 Task: Change the force profile of the Dirac video decoder using libschroedinger to "automatic".
Action: Mouse moved to (124, 20)
Screenshot: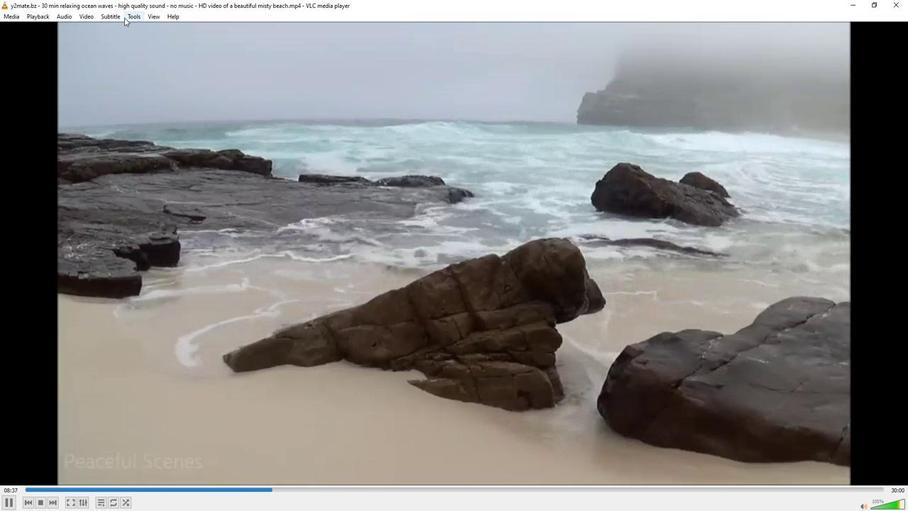 
Action: Mouse pressed left at (124, 20)
Screenshot: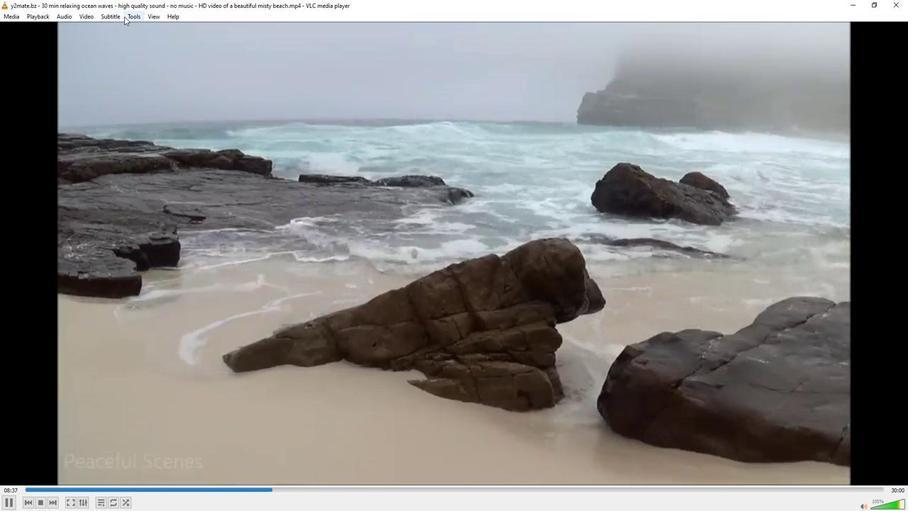 
Action: Mouse moved to (137, 131)
Screenshot: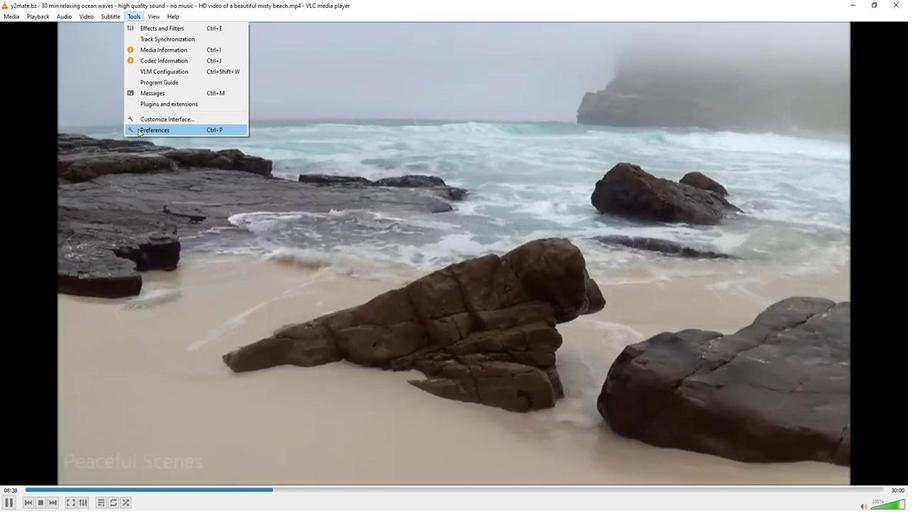 
Action: Mouse pressed left at (137, 131)
Screenshot: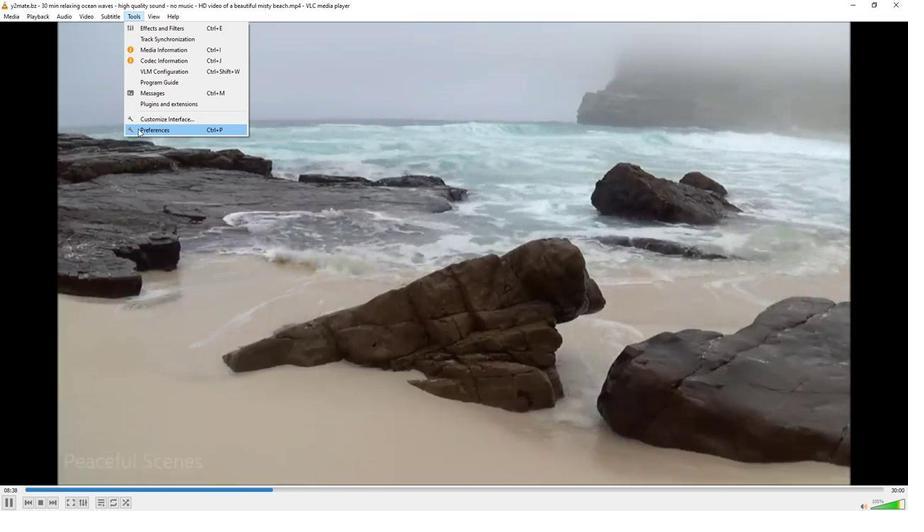 
Action: Mouse moved to (104, 396)
Screenshot: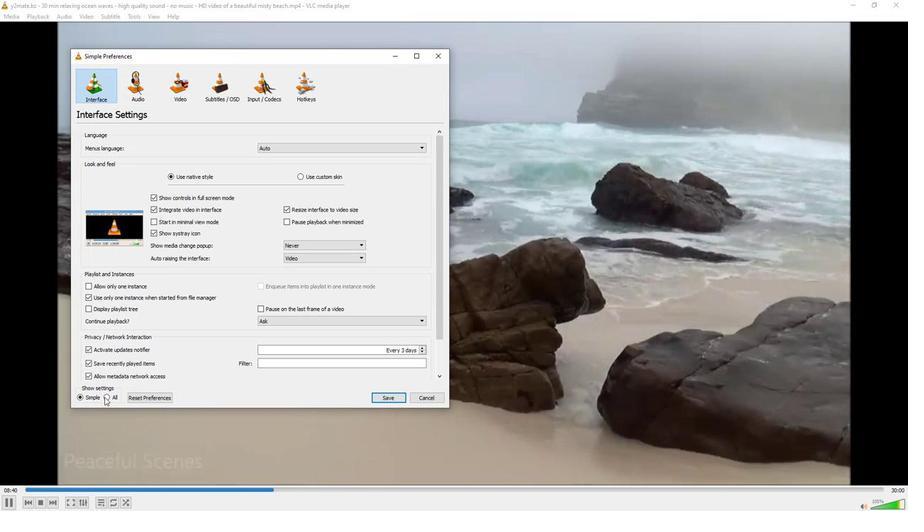 
Action: Mouse pressed left at (104, 396)
Screenshot: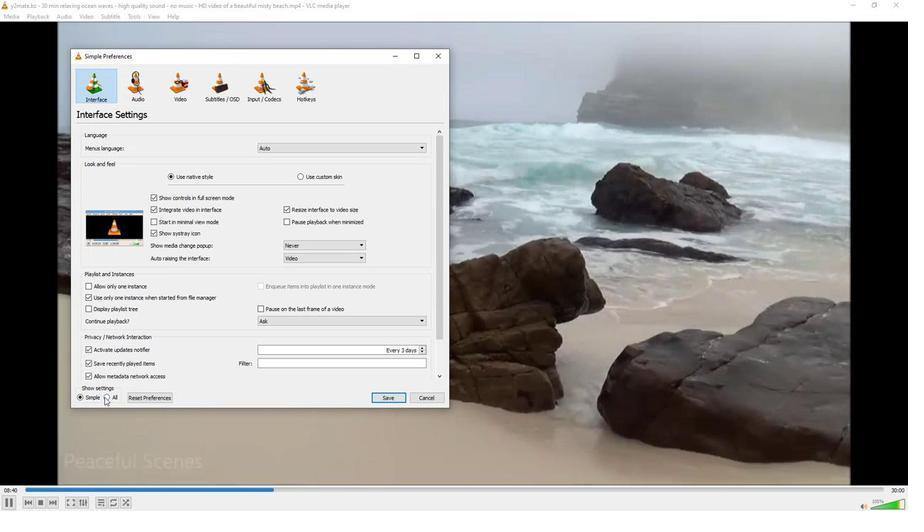 
Action: Mouse moved to (91, 303)
Screenshot: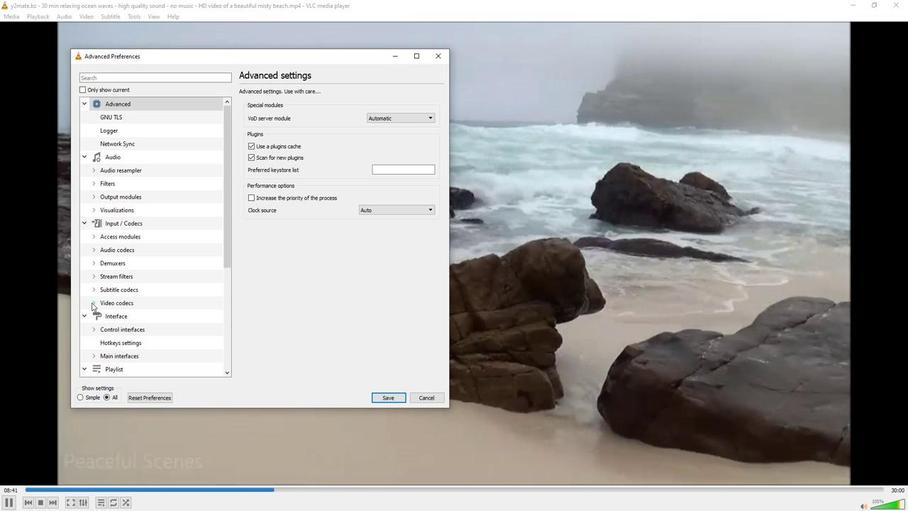 
Action: Mouse pressed left at (91, 303)
Screenshot: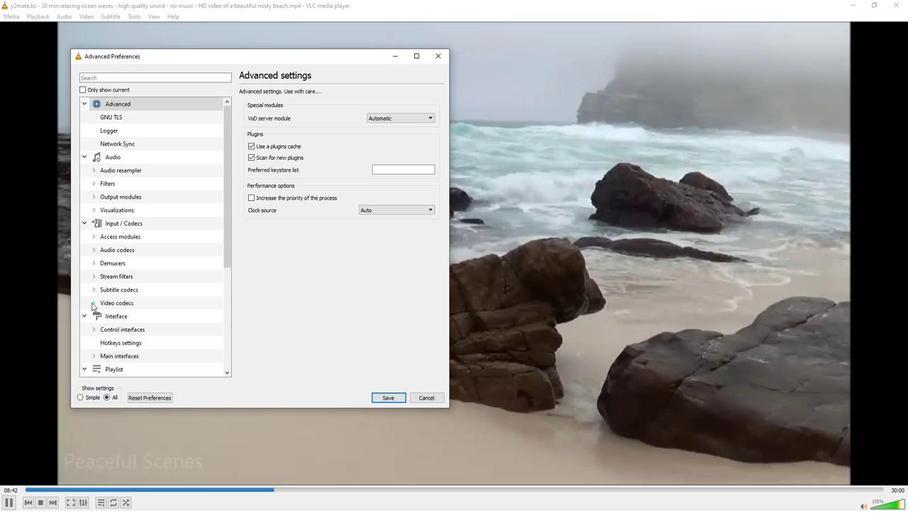 
Action: Mouse moved to (128, 365)
Screenshot: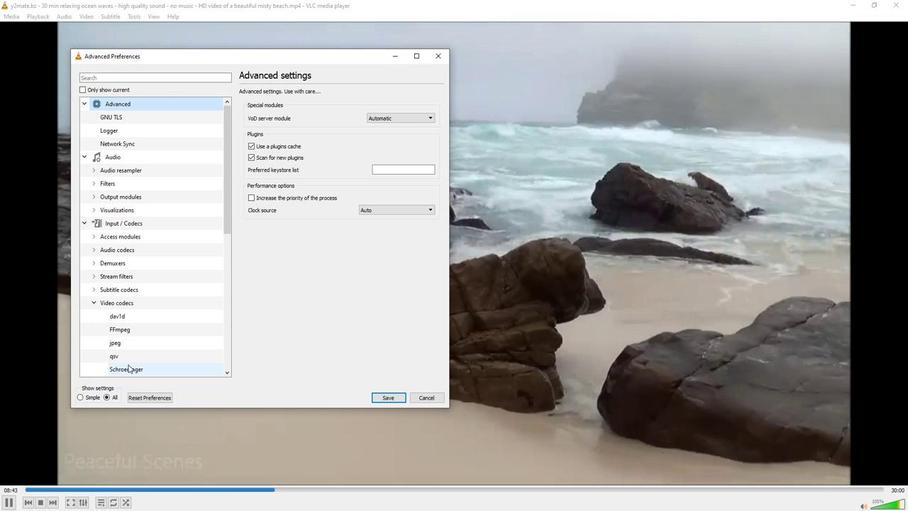 
Action: Mouse pressed left at (128, 365)
Screenshot: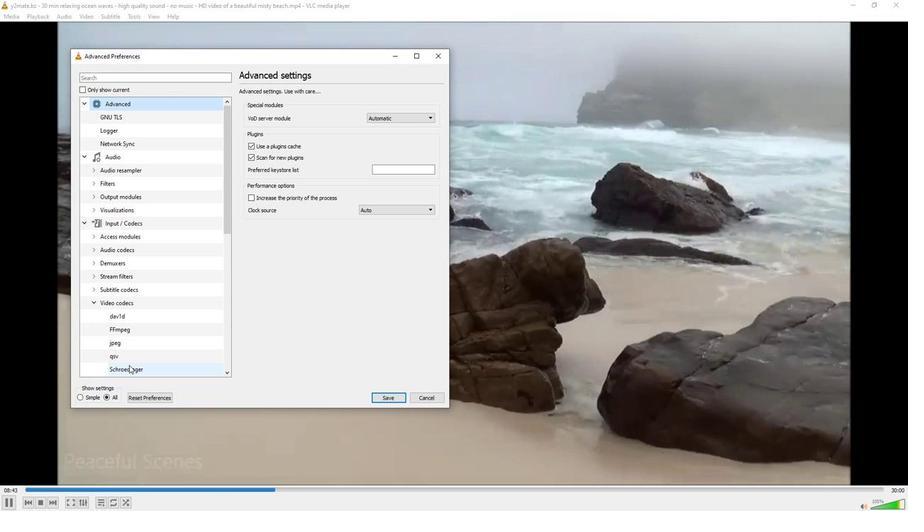 
Action: Mouse moved to (441, 272)
Screenshot: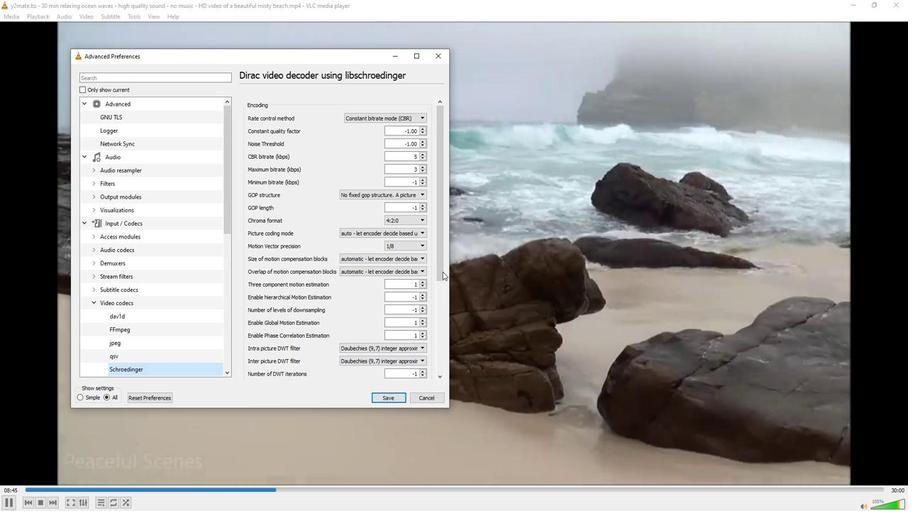 
Action: Mouse pressed left at (441, 272)
Screenshot: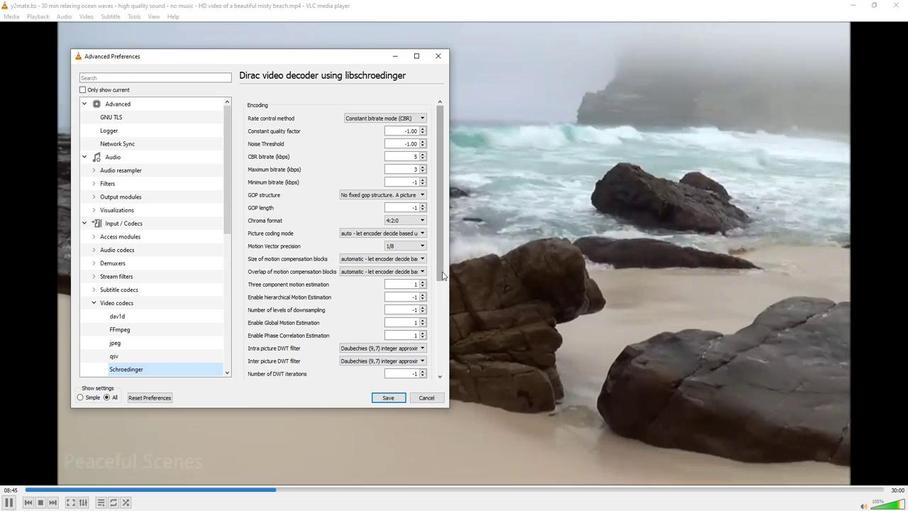 
Action: Mouse moved to (398, 365)
Screenshot: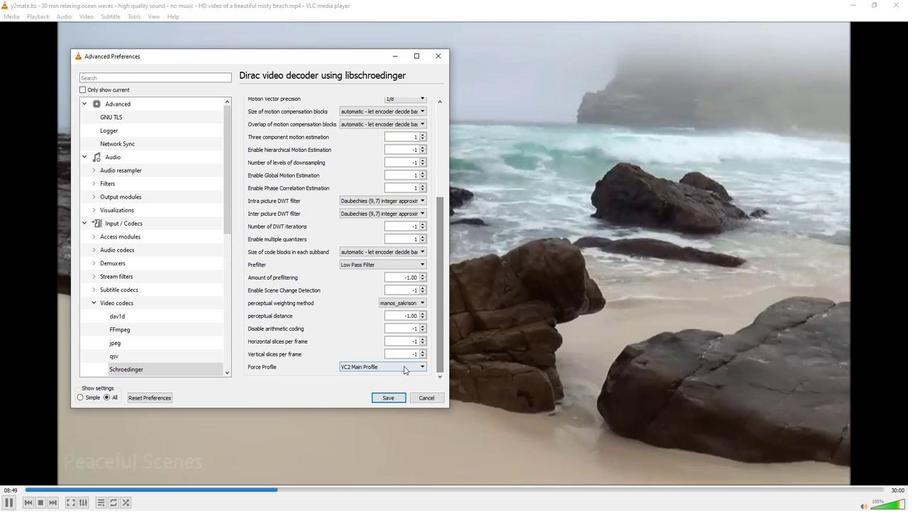 
Action: Mouse pressed left at (398, 365)
Screenshot: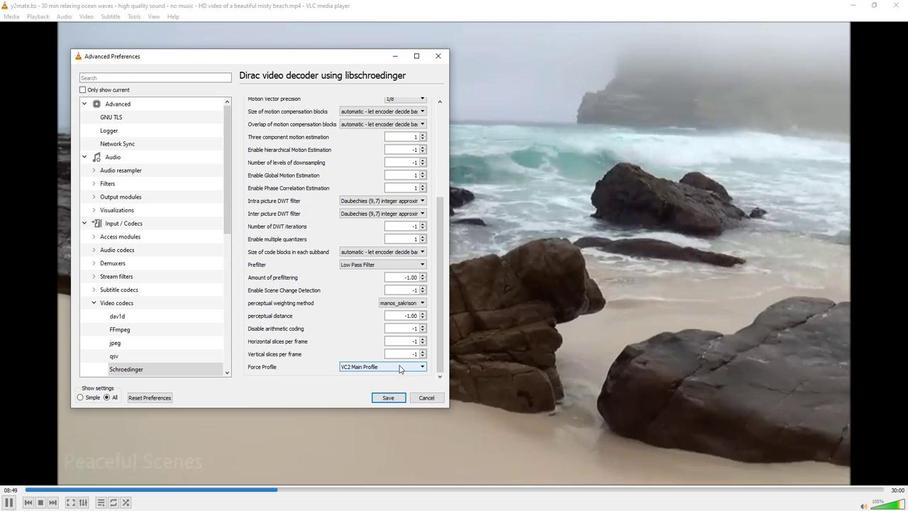 
Action: Mouse moved to (381, 375)
Screenshot: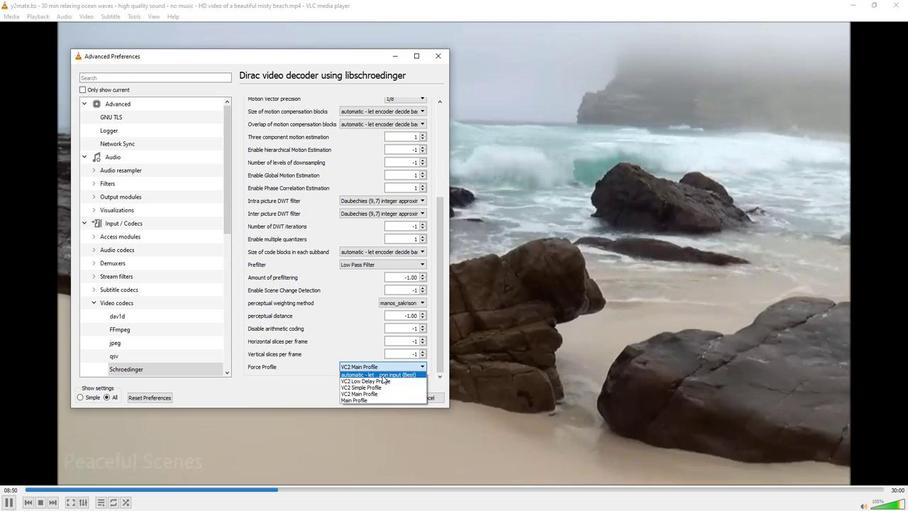 
Action: Mouse pressed left at (381, 375)
Screenshot: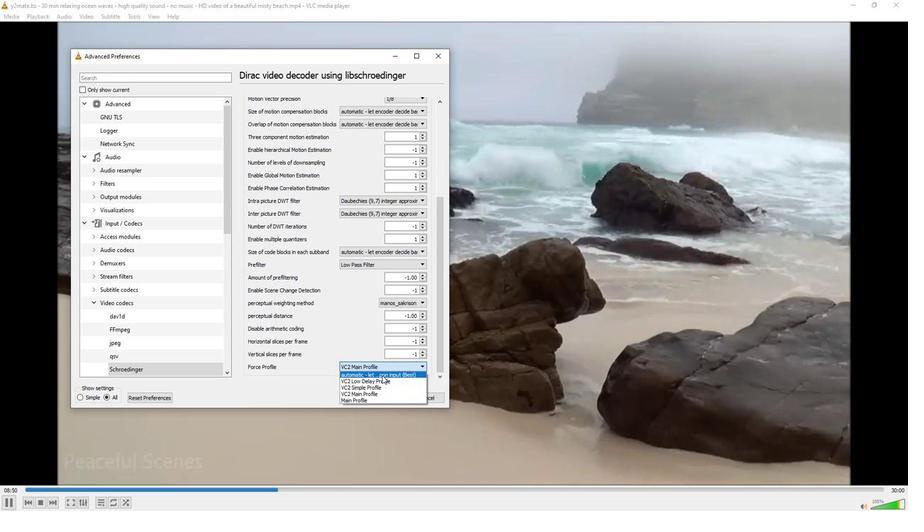 
